 Task: Create a rule from the Routing list, Task moved to a section -> Set Priority in the project Brighten , set the section as Done clear the priority
Action: Mouse moved to (1028, 167)
Screenshot: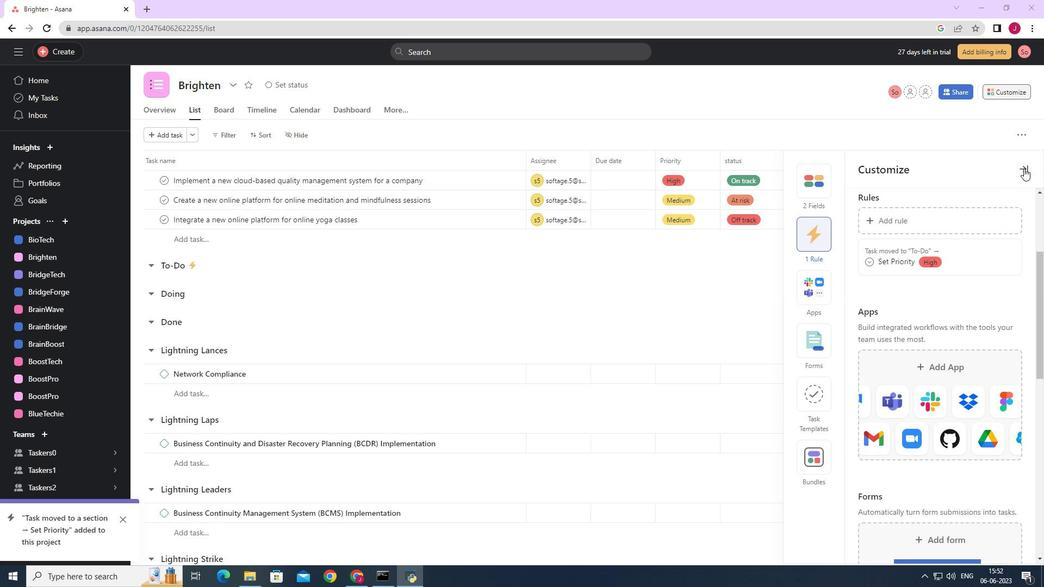 
Action: Mouse pressed left at (1028, 167)
Screenshot: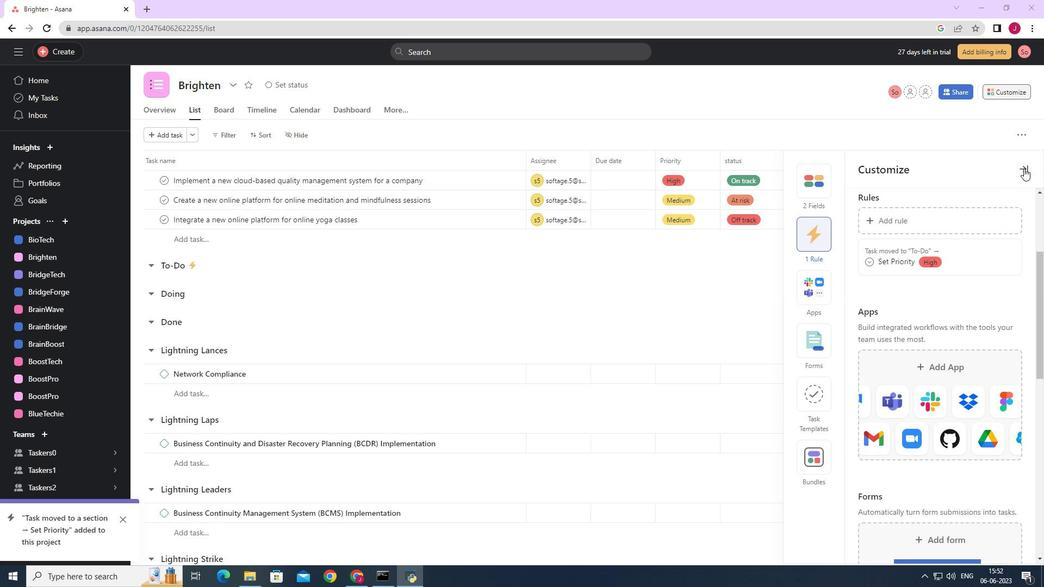 
Action: Mouse moved to (1013, 94)
Screenshot: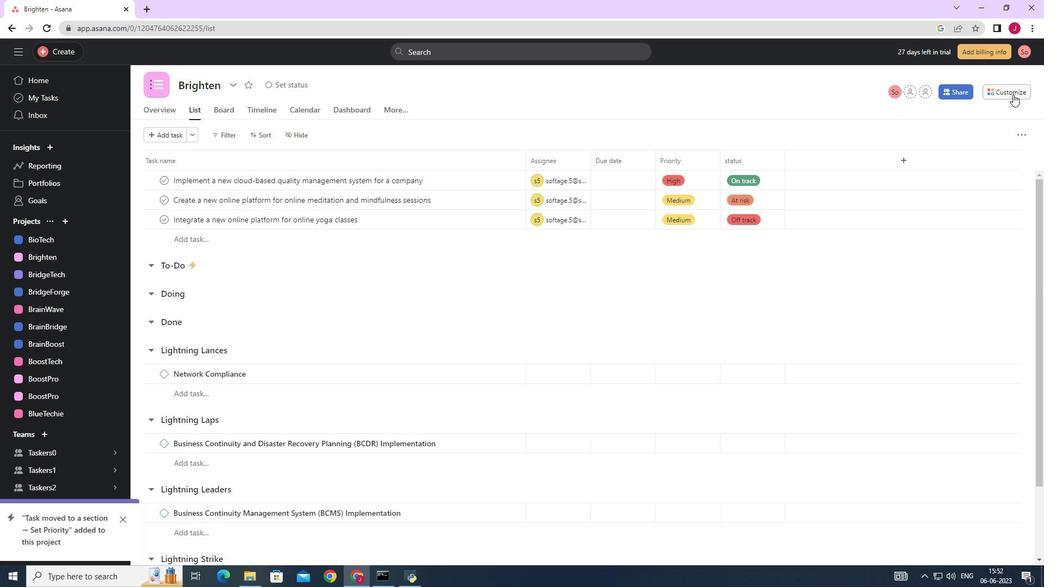 
Action: Mouse pressed left at (1013, 94)
Screenshot: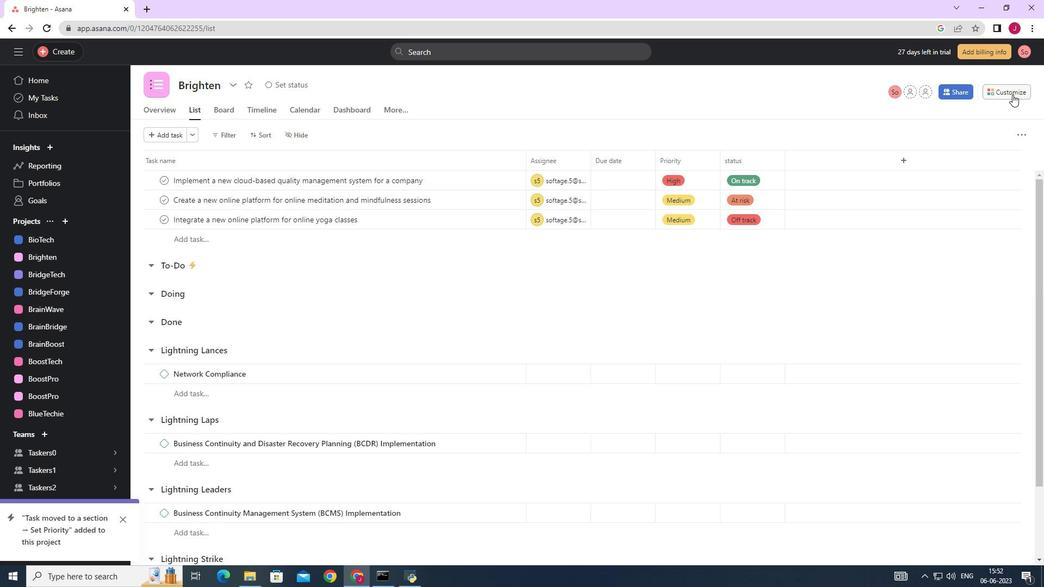 
Action: Mouse moved to (819, 235)
Screenshot: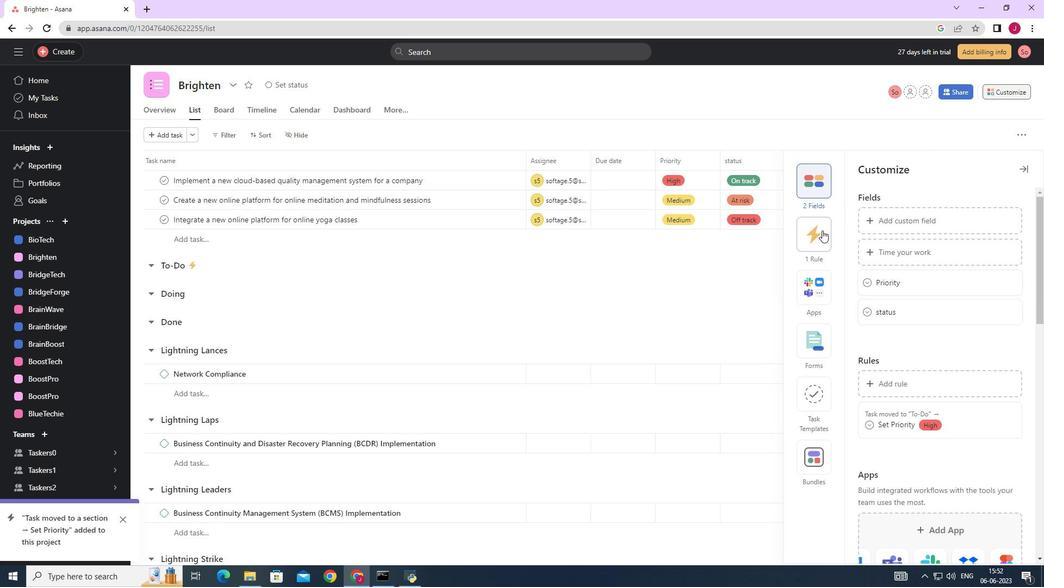 
Action: Mouse pressed left at (819, 235)
Screenshot: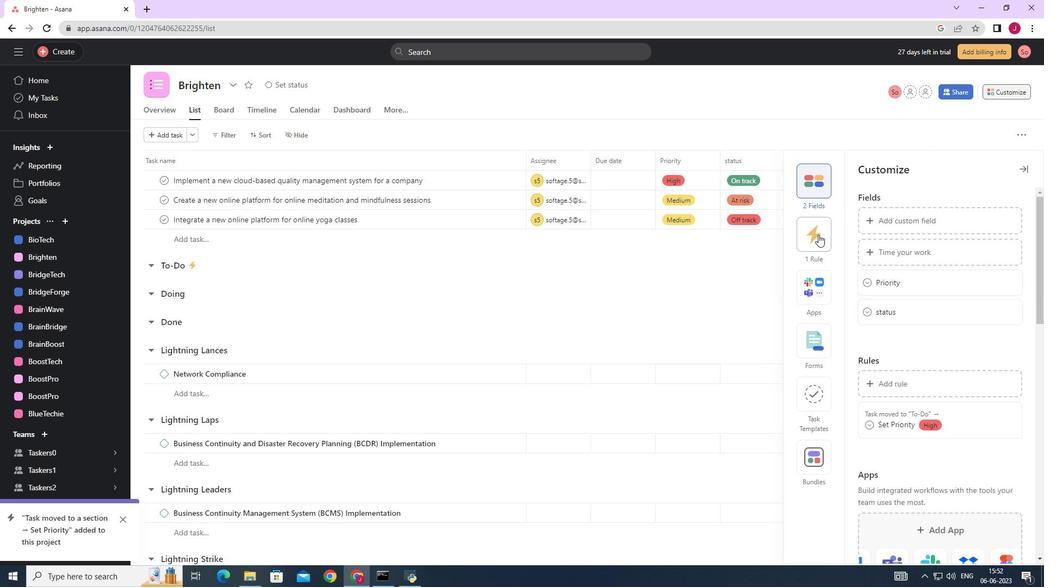 
Action: Mouse moved to (902, 220)
Screenshot: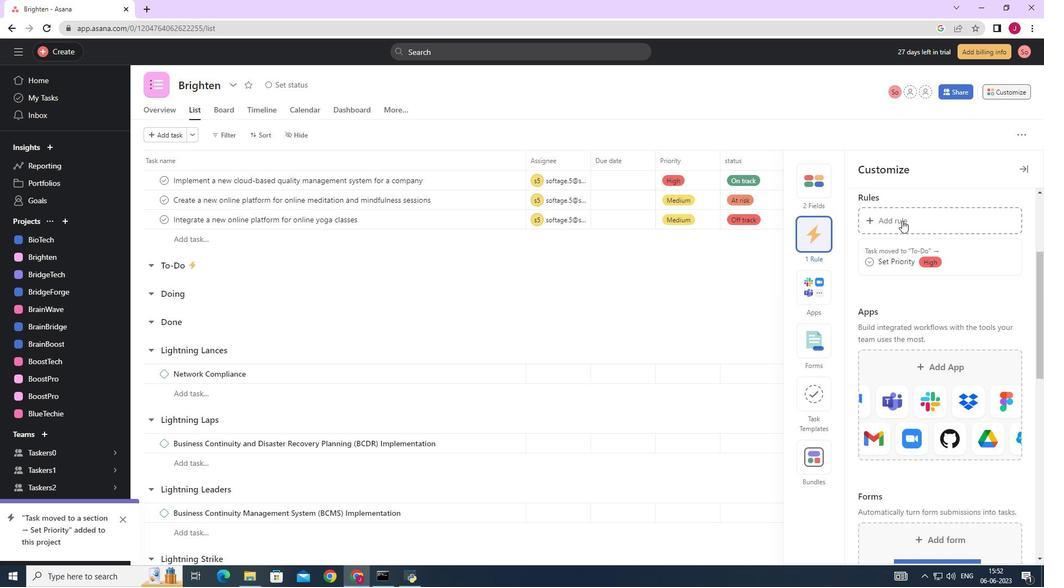 
Action: Mouse pressed left at (902, 220)
Screenshot: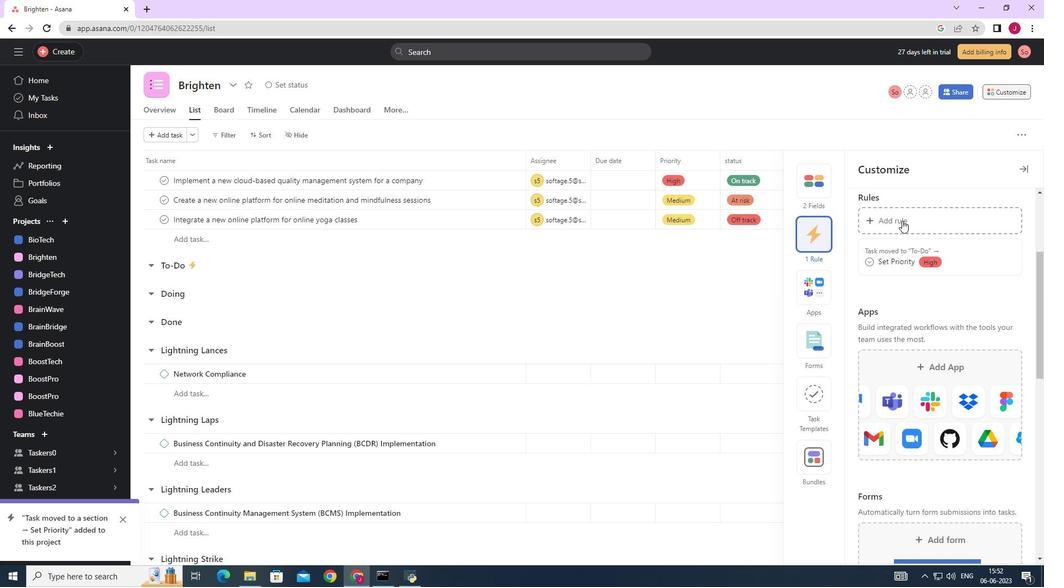 
Action: Mouse moved to (236, 142)
Screenshot: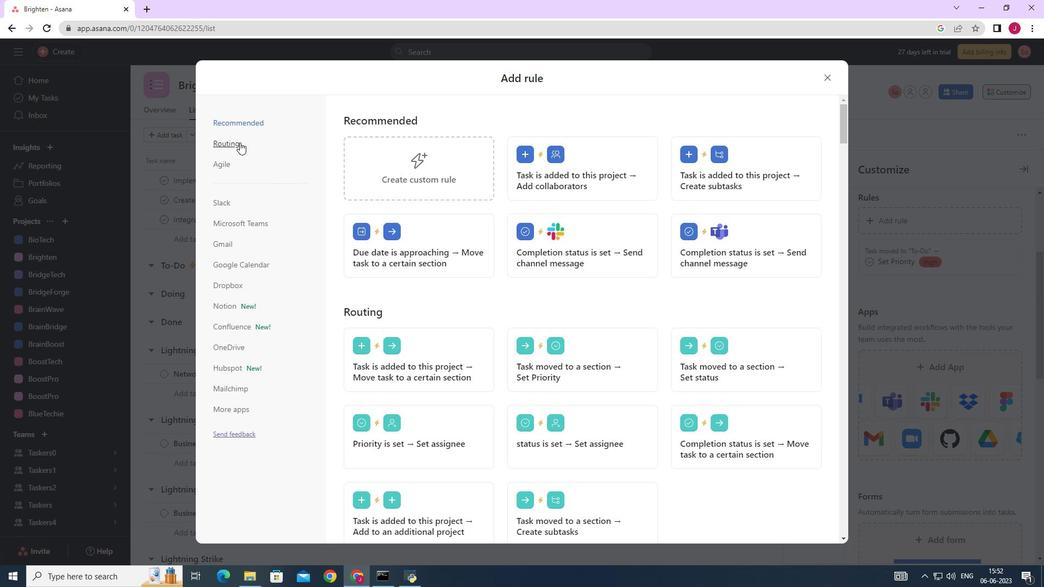 
Action: Mouse pressed left at (236, 142)
Screenshot: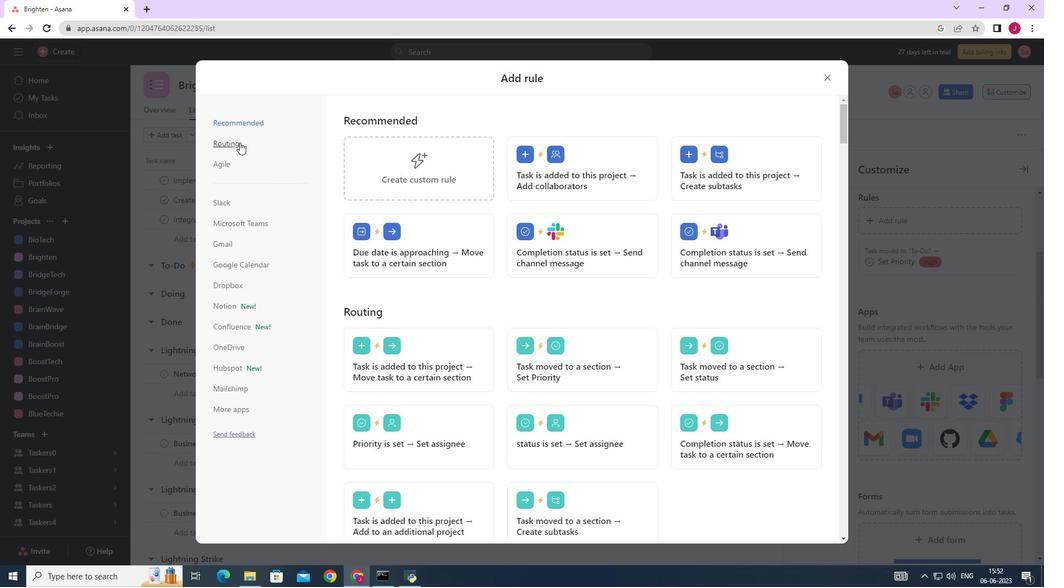 
Action: Mouse moved to (564, 160)
Screenshot: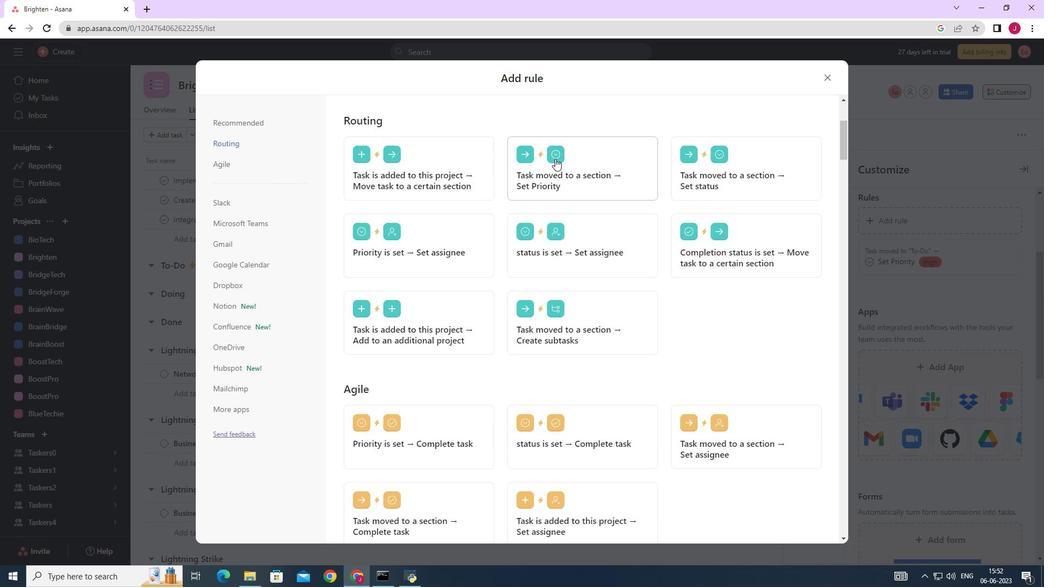 
Action: Mouse pressed left at (564, 160)
Screenshot: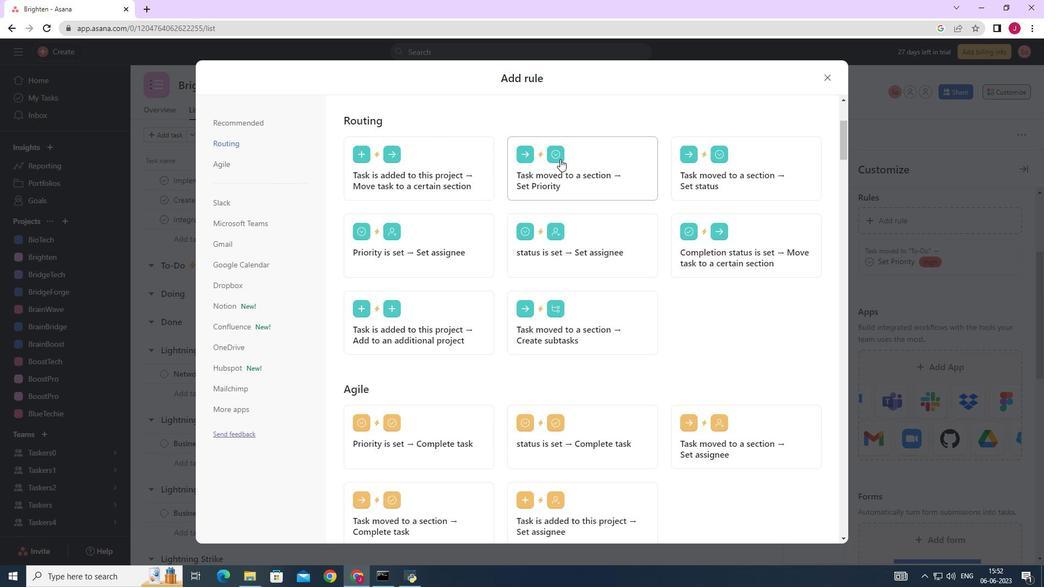 
Action: Mouse moved to (377, 305)
Screenshot: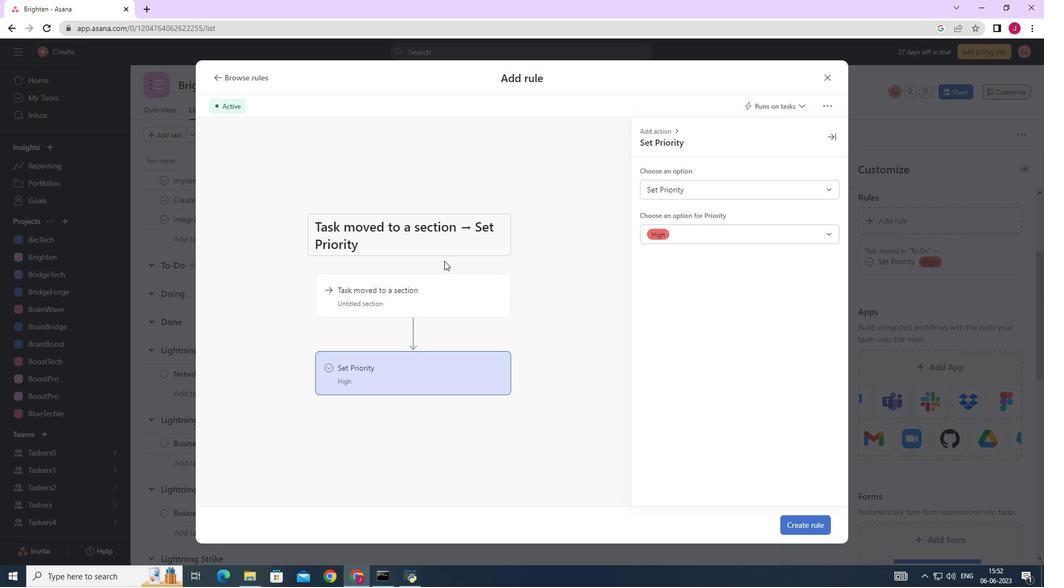 
Action: Mouse pressed left at (377, 305)
Screenshot: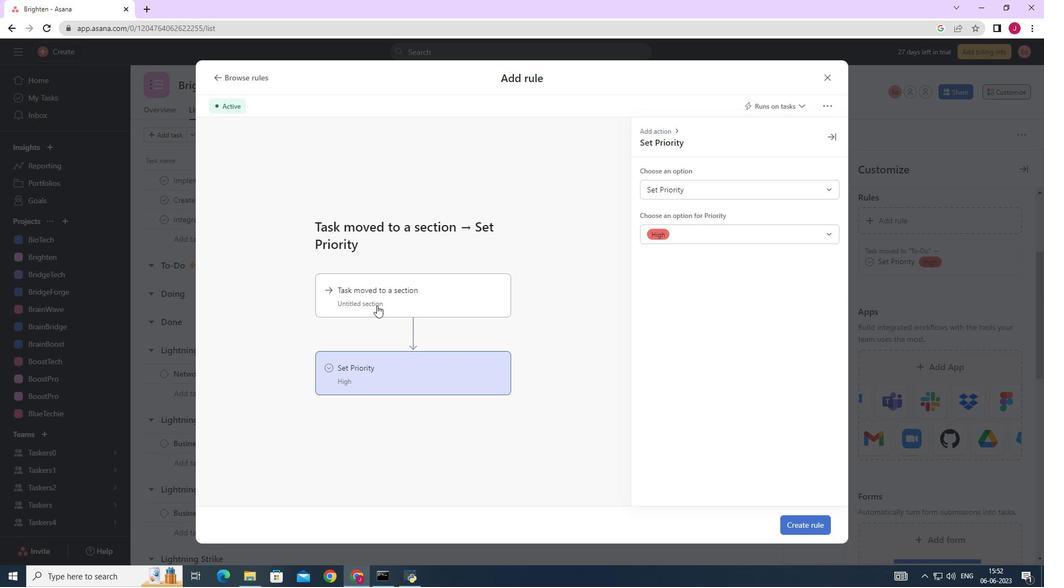 
Action: Mouse moved to (398, 294)
Screenshot: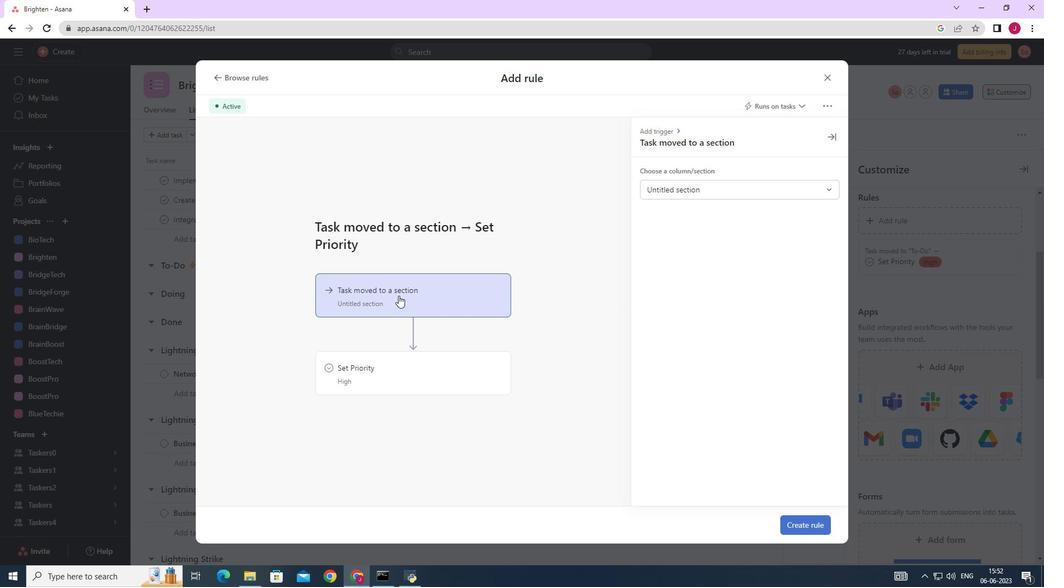 
Action: Mouse pressed left at (398, 294)
Screenshot: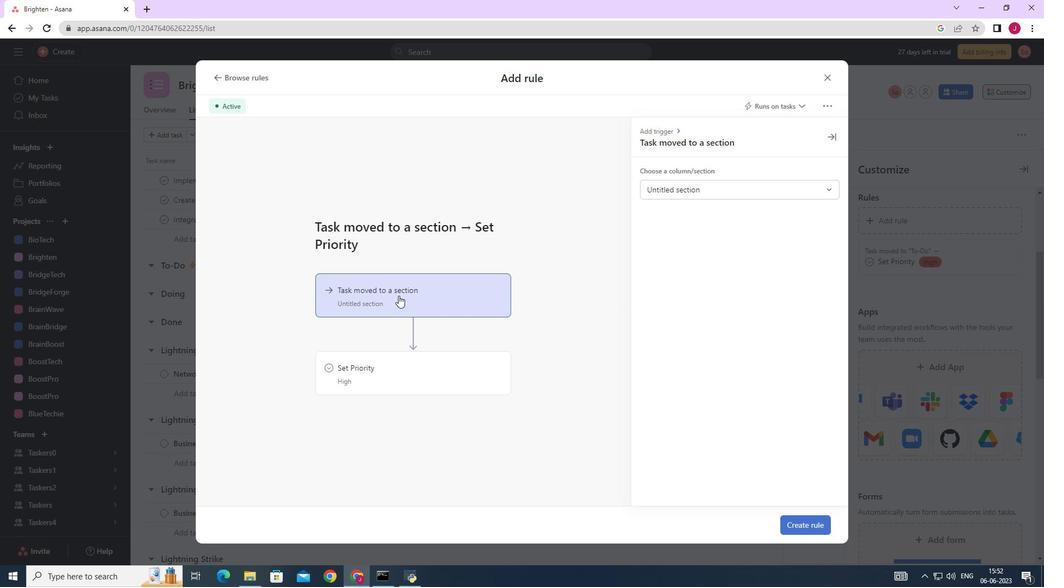 
Action: Mouse moved to (393, 365)
Screenshot: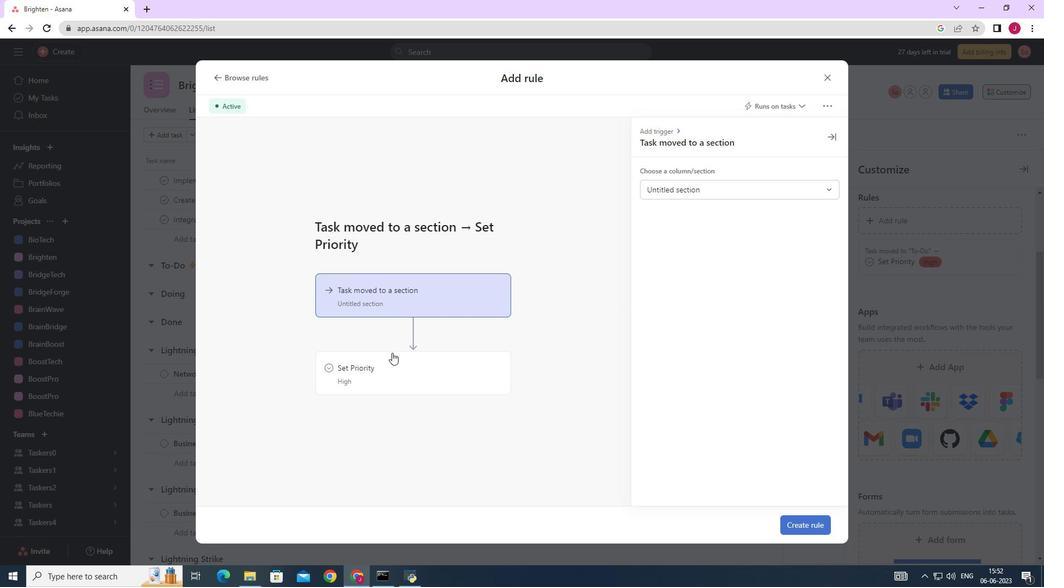 
Action: Mouse pressed left at (393, 365)
Screenshot: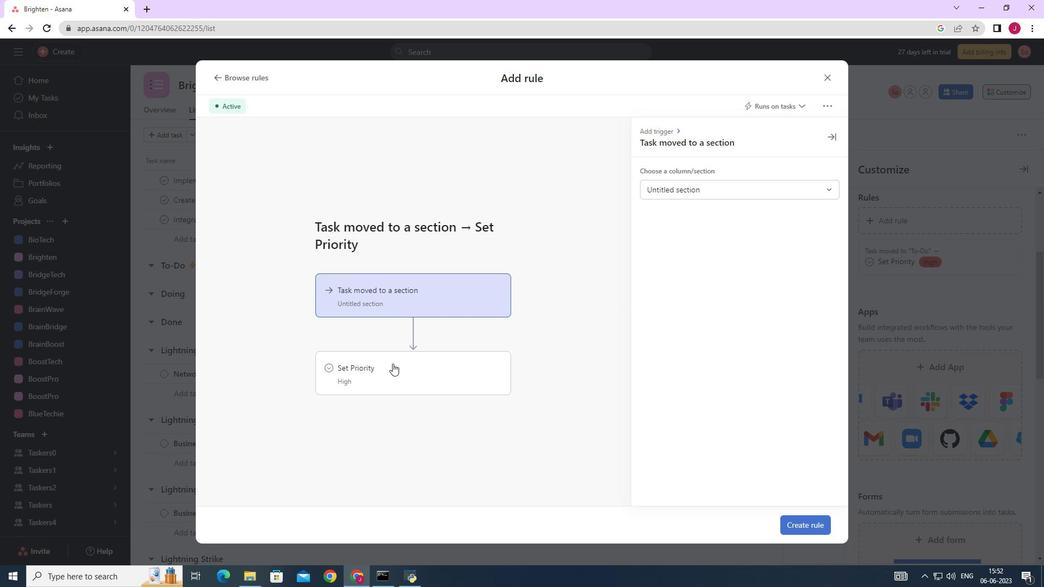 
Action: Mouse moved to (666, 177)
Screenshot: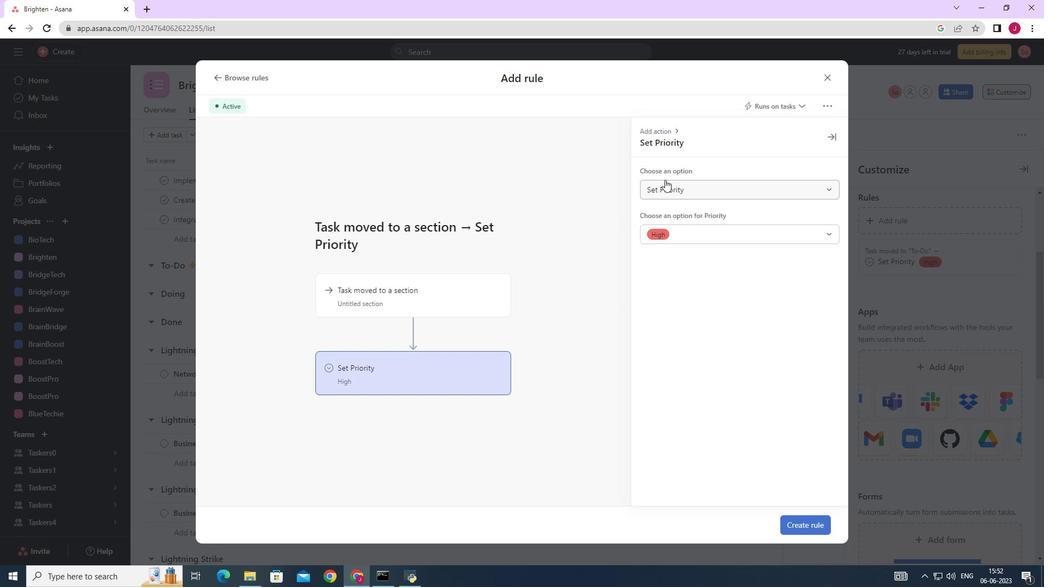 
Action: Mouse pressed left at (666, 177)
Screenshot: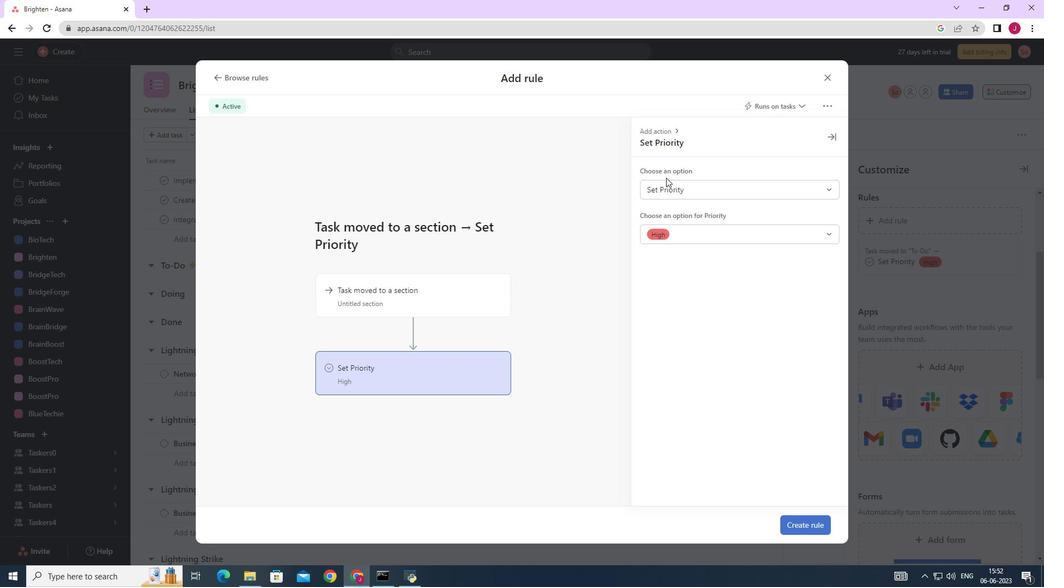 
Action: Mouse moved to (686, 191)
Screenshot: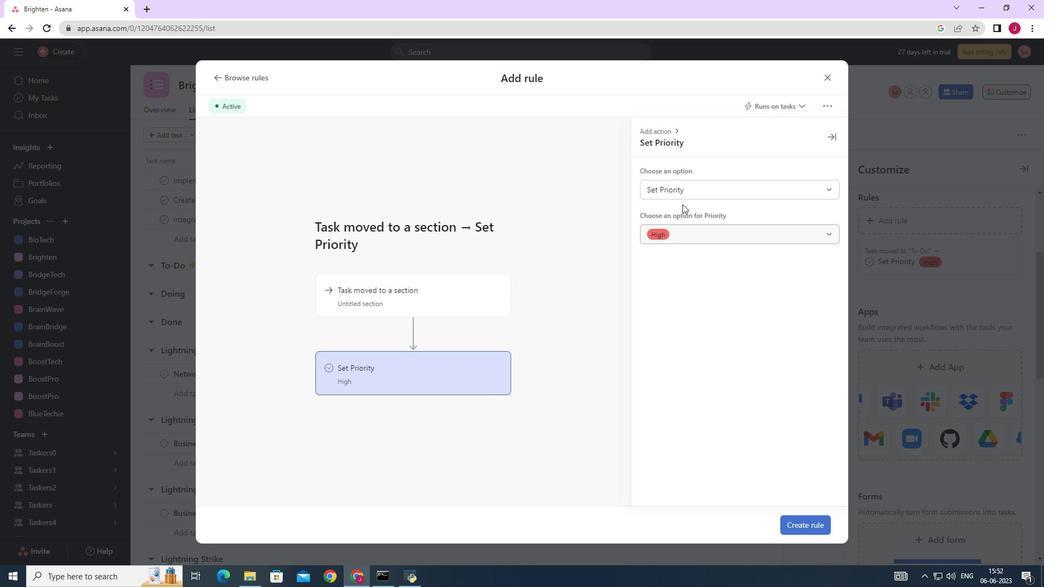 
Action: Mouse pressed left at (686, 191)
Screenshot: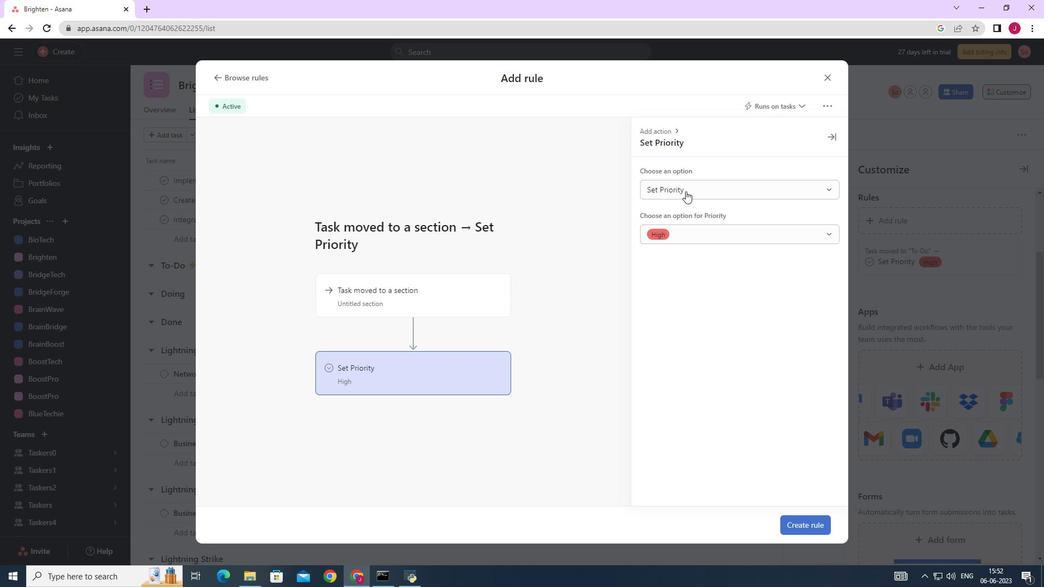 
Action: Mouse moved to (694, 228)
Screenshot: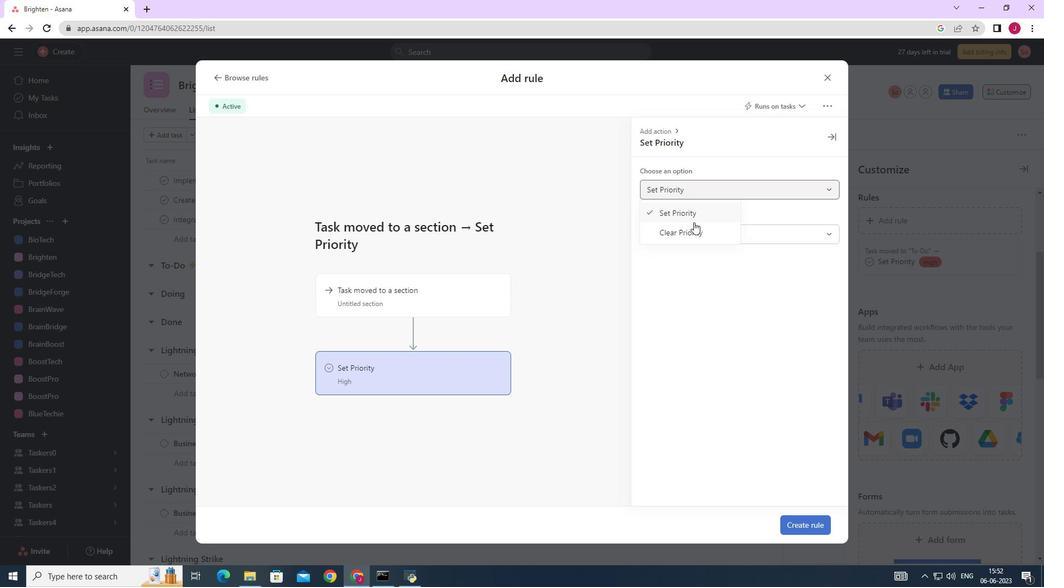 
Action: Mouse pressed left at (694, 228)
Screenshot: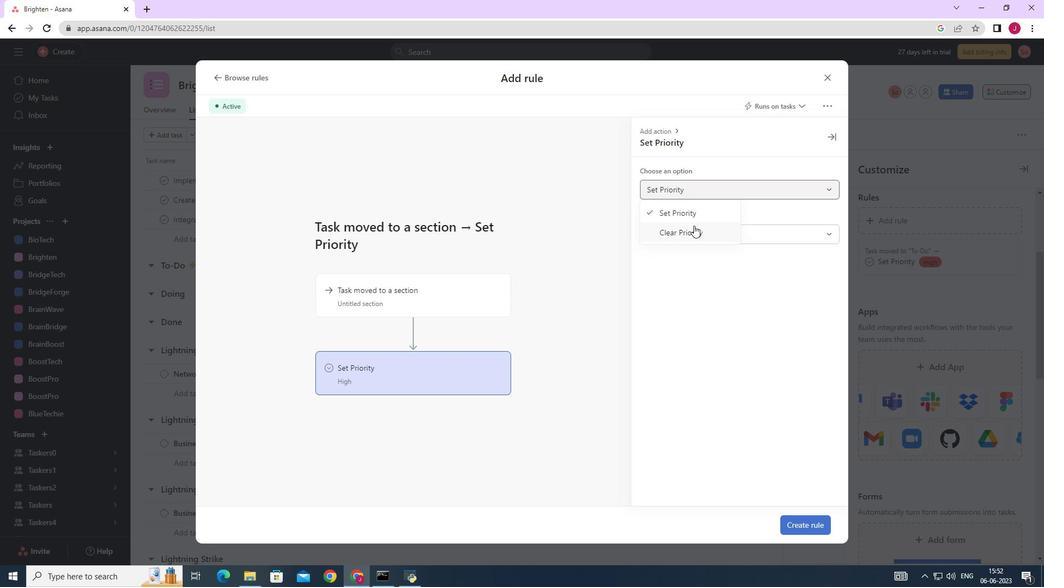 
Action: Mouse moved to (447, 371)
Screenshot: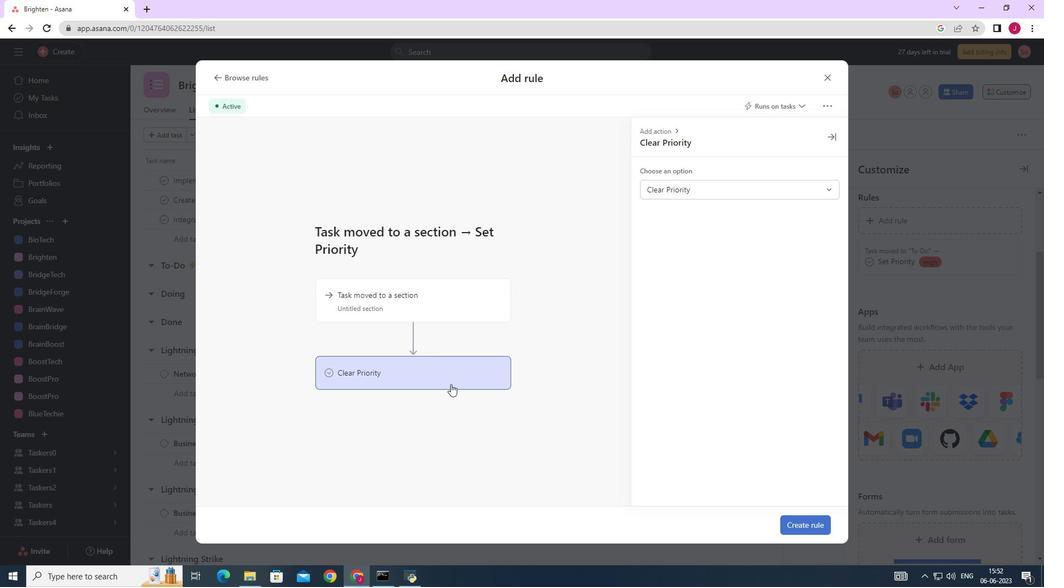 
Action: Mouse pressed left at (447, 371)
Screenshot: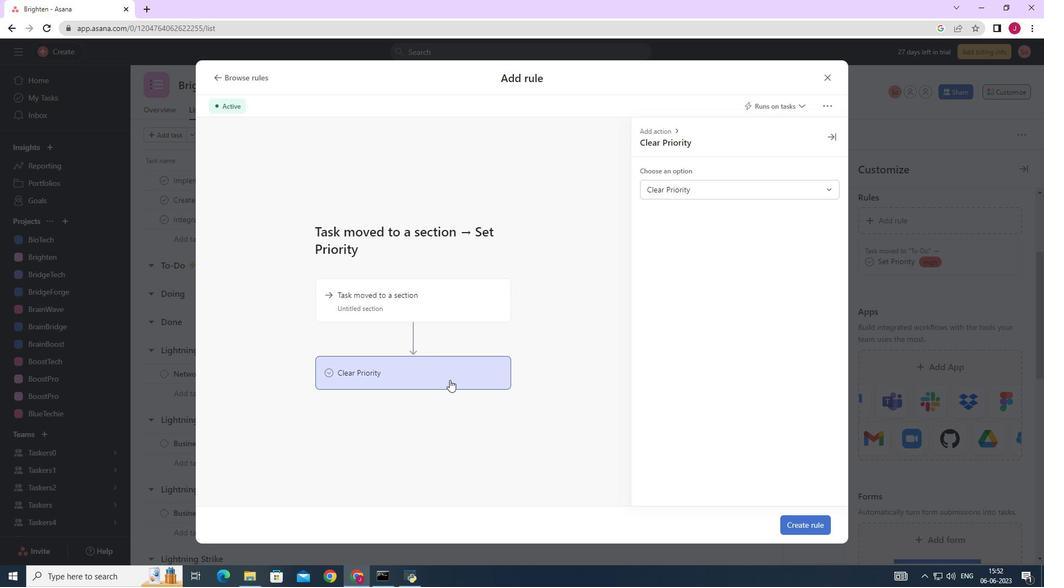 
Action: Mouse moved to (791, 526)
Screenshot: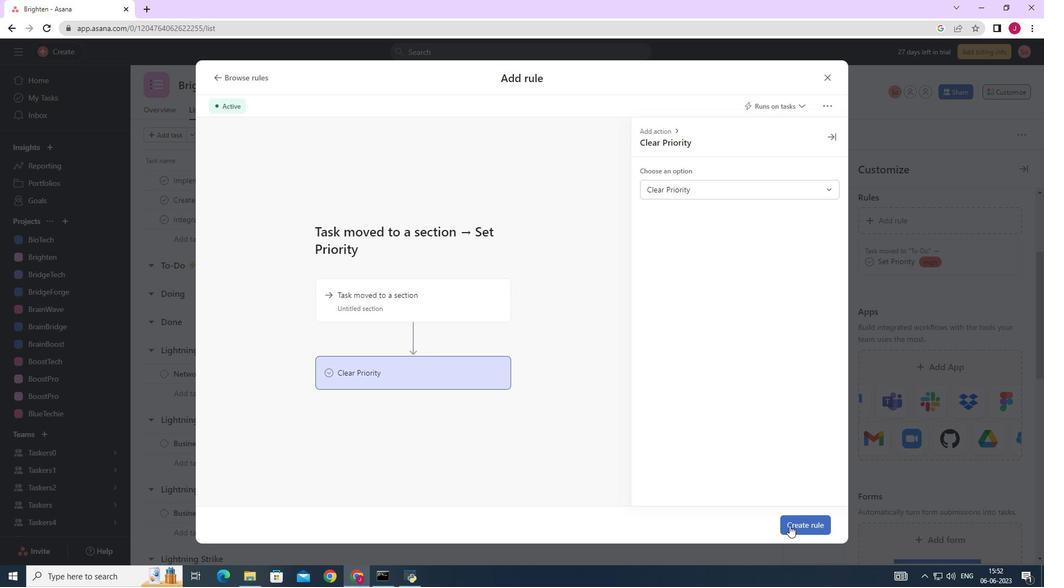 
Action: Mouse pressed left at (791, 526)
Screenshot: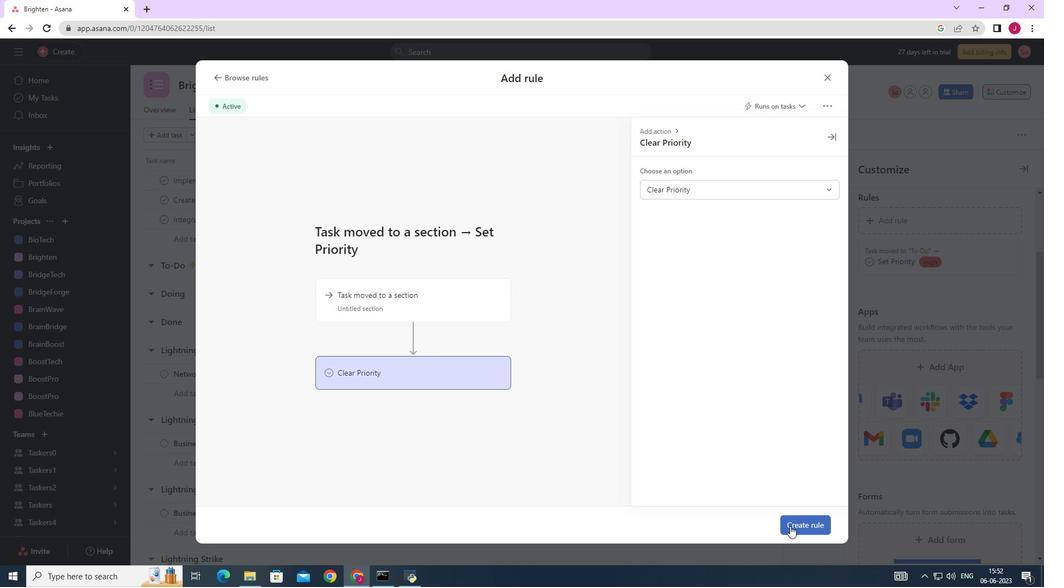 
Action: Mouse moved to (695, 407)
Screenshot: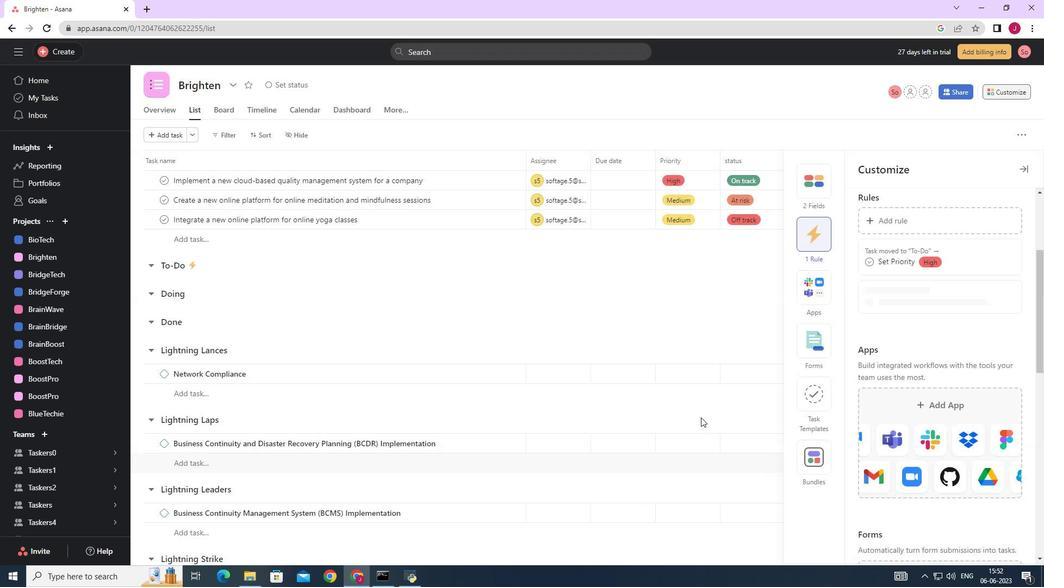 
